 Task: Create List Brand Positioning Evaluation in Board Public Speaking Coaching to Workspace Business Coaching Services. Create List Brand Positioning Management in Board Sales Performance Improvement to Workspace Business Coaching Services. Create List Brand Positioning Metrics in Board Content Marketing E-learning Course Creation and Promotion Strategy to Workspace Business Coaching Services
Action: Mouse moved to (201, 152)
Screenshot: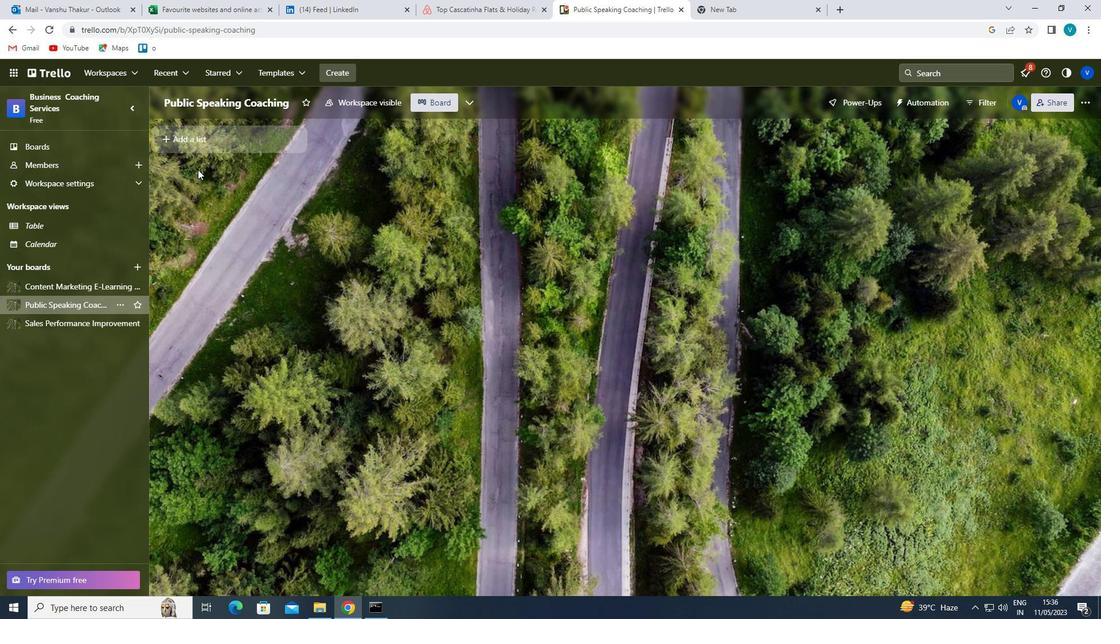 
Action: Mouse pressed left at (201, 152)
Screenshot: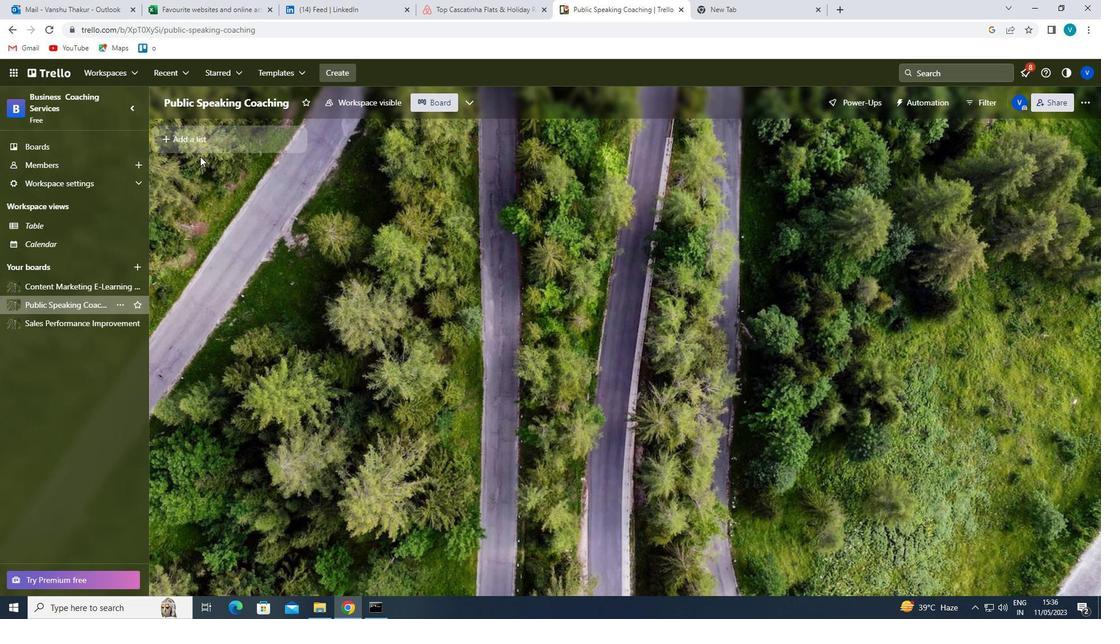 
Action: Mouse moved to (206, 143)
Screenshot: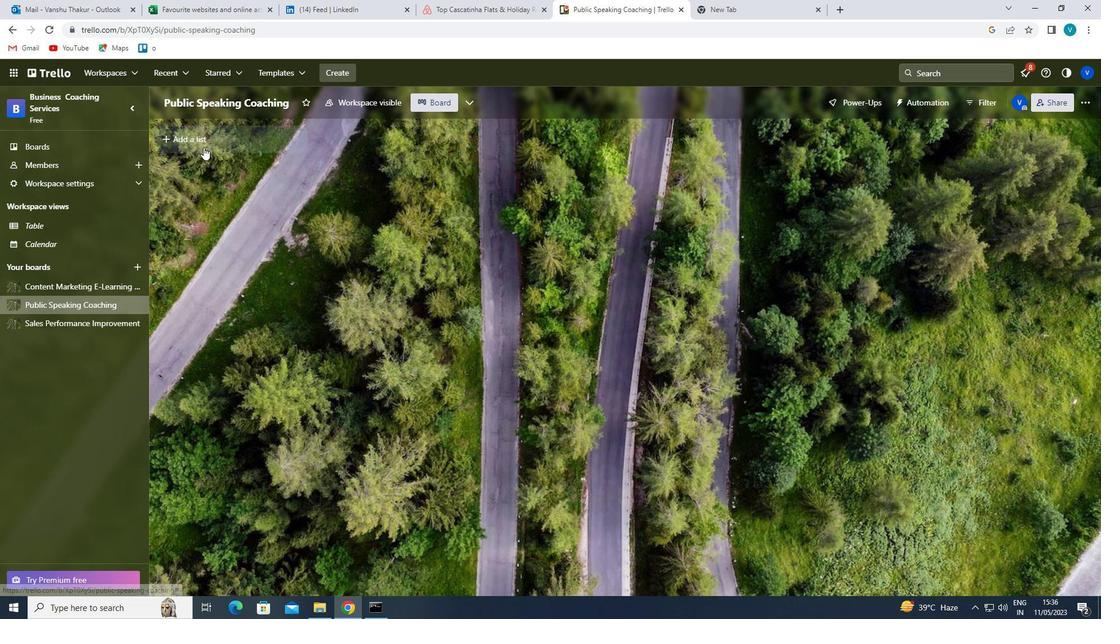 
Action: Mouse pressed left at (206, 143)
Screenshot: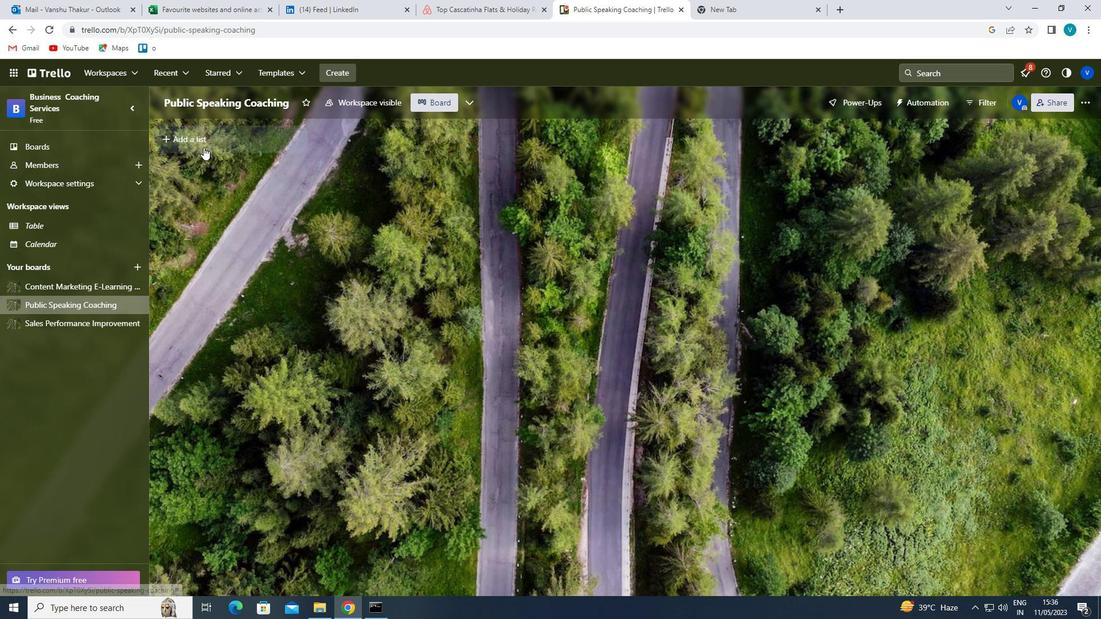 
Action: Mouse moved to (207, 141)
Screenshot: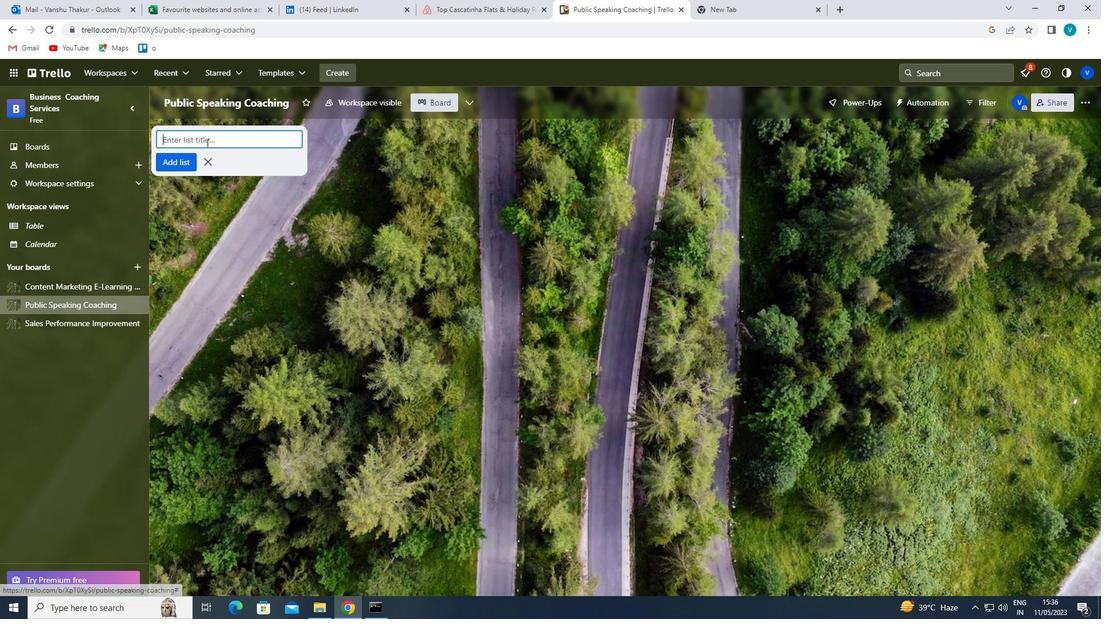 
Action: Mouse pressed left at (207, 141)
Screenshot: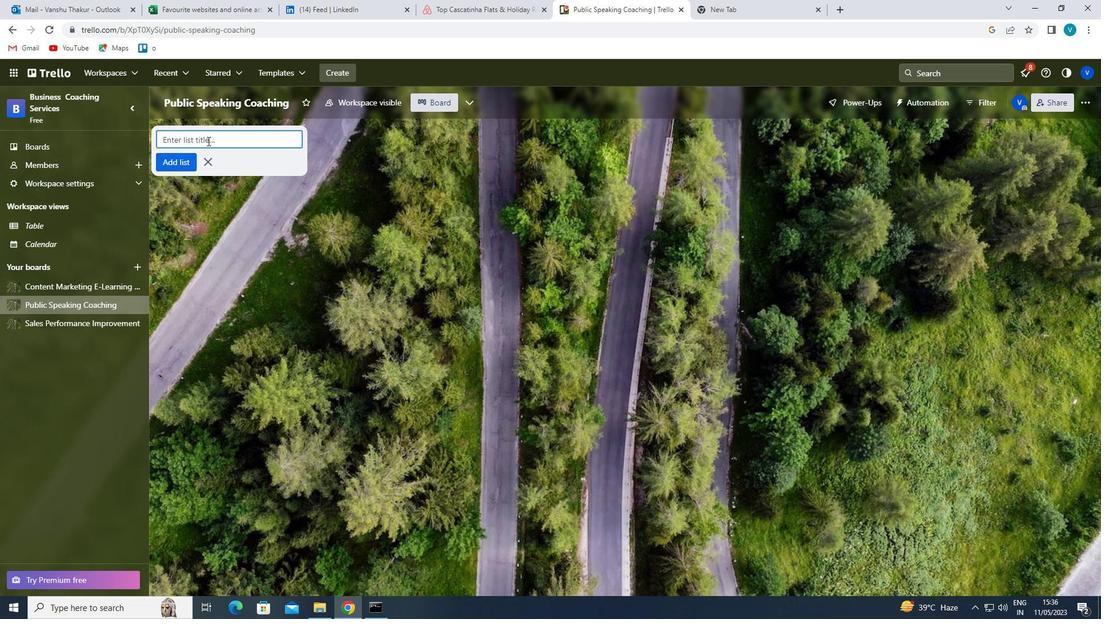 
Action: Key pressed <Key.shift>BRAND<Key.space><Key.shift><Key.shift><Key.shift><Key.shift><Key.shift><Key.shift><Key.shift><Key.shift><Key.shift>POSITIONING<Key.space><Key.shift>EVALUATION<Key.enter>
Screenshot: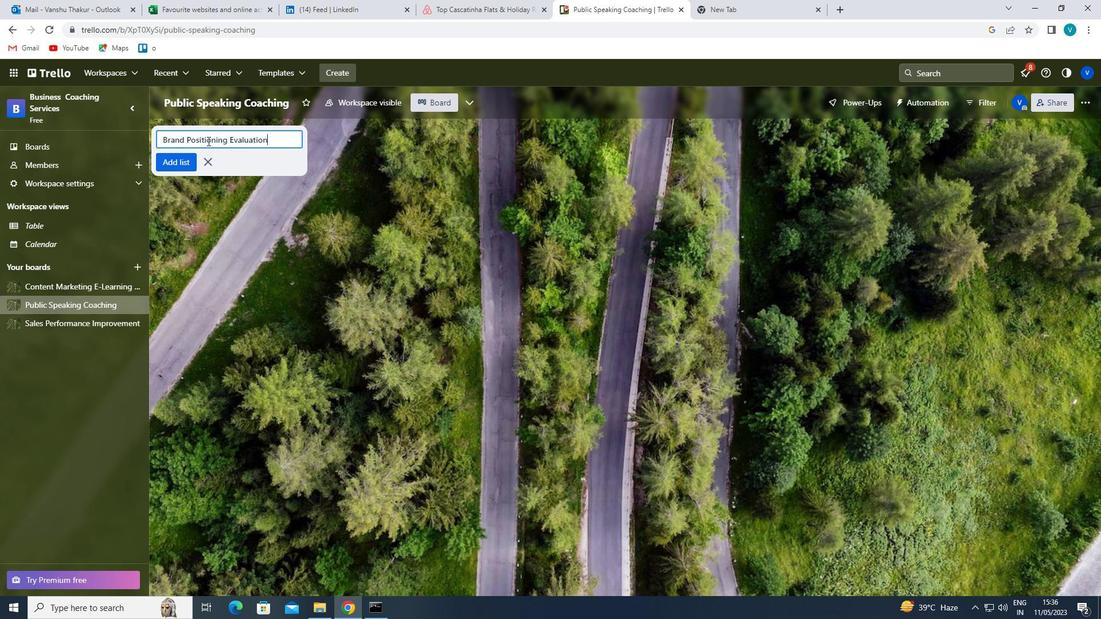 
Action: Mouse moved to (49, 322)
Screenshot: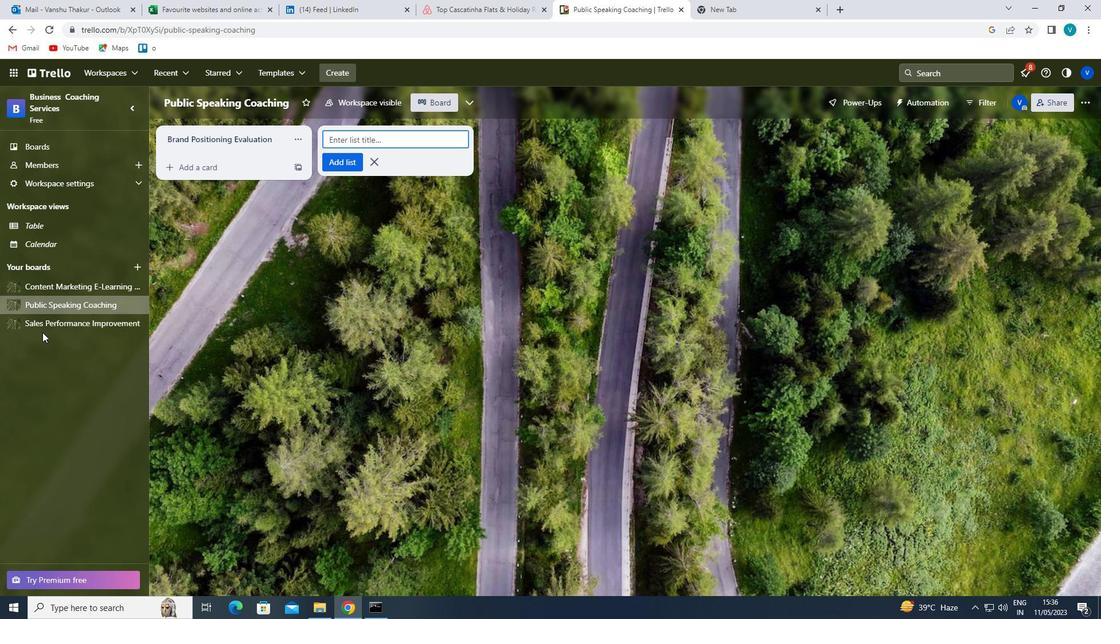 
Action: Mouse pressed left at (49, 322)
Screenshot: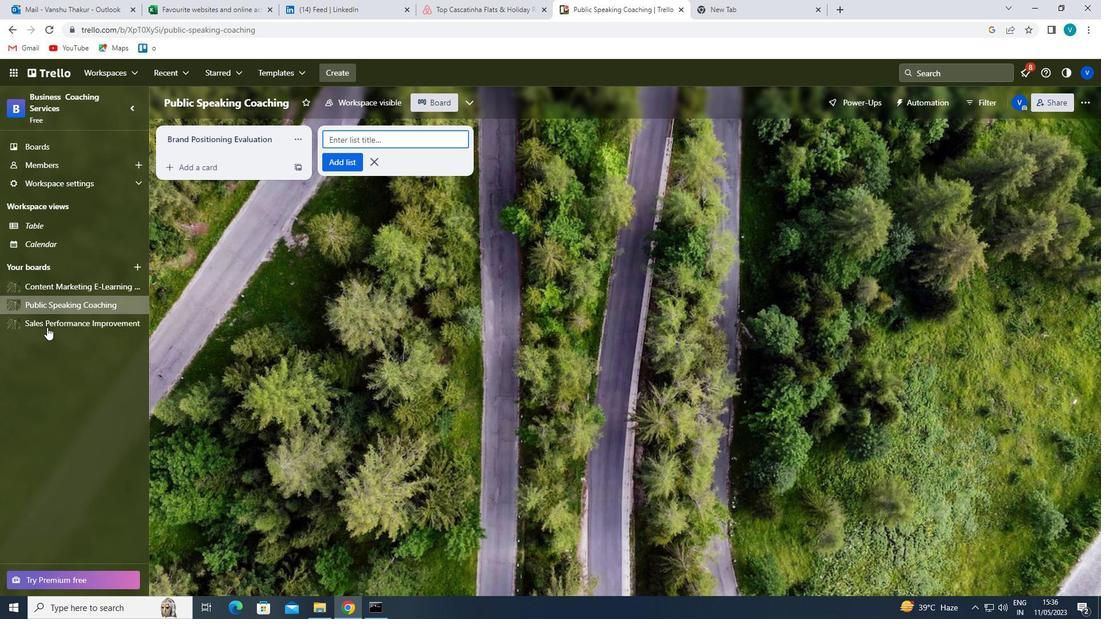 
Action: Mouse moved to (215, 139)
Screenshot: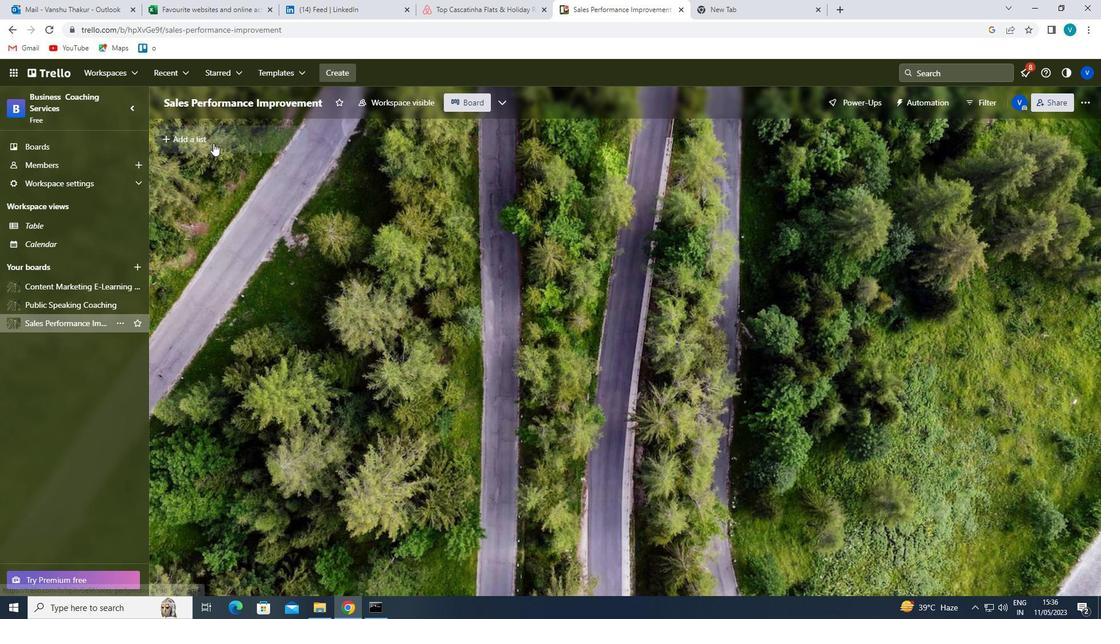 
Action: Mouse pressed left at (215, 139)
Screenshot: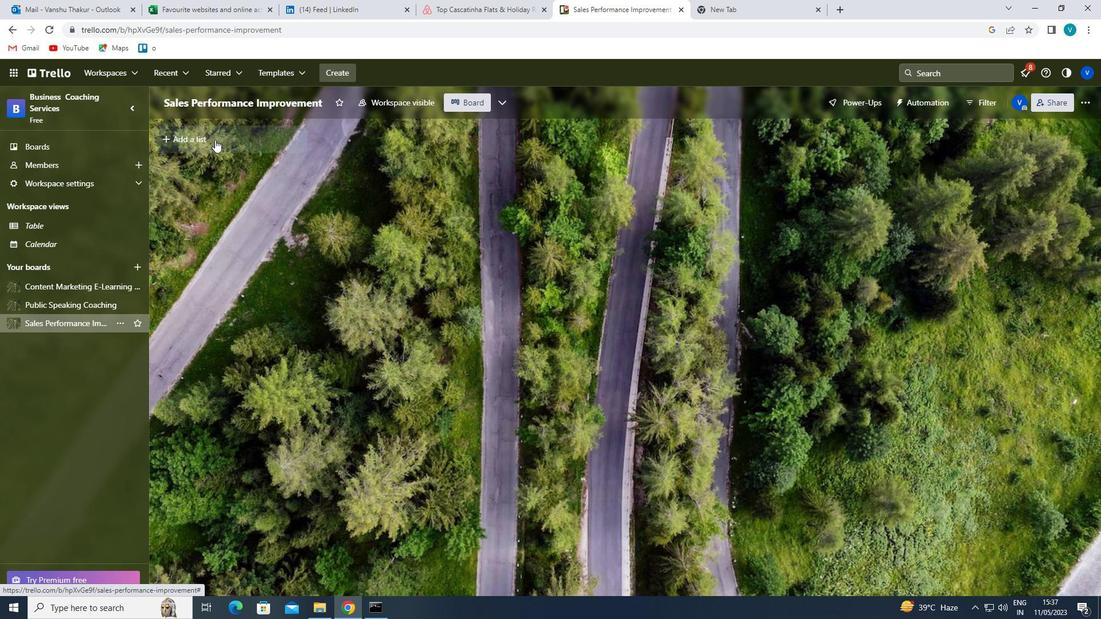 
Action: Key pressed <Key.shift>BRAND<Key.space><Key.shift>O<Key.backspace><Key.shift>POSITIONING<Key.space><Key.shift>MAANGEMENT
Screenshot: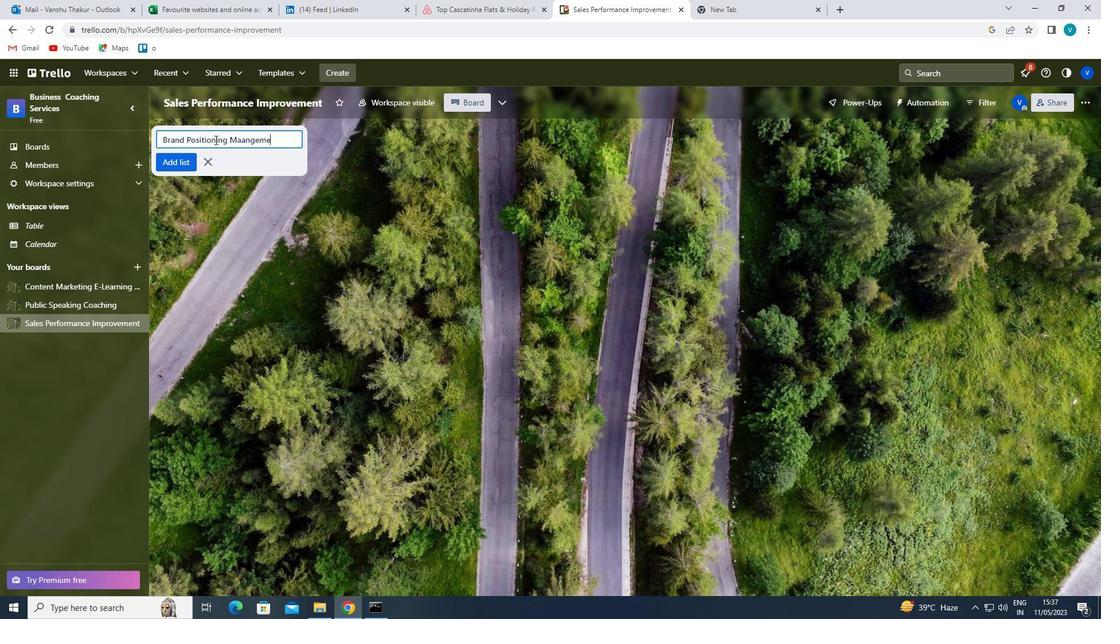 
Action: Mouse moved to (240, 137)
Screenshot: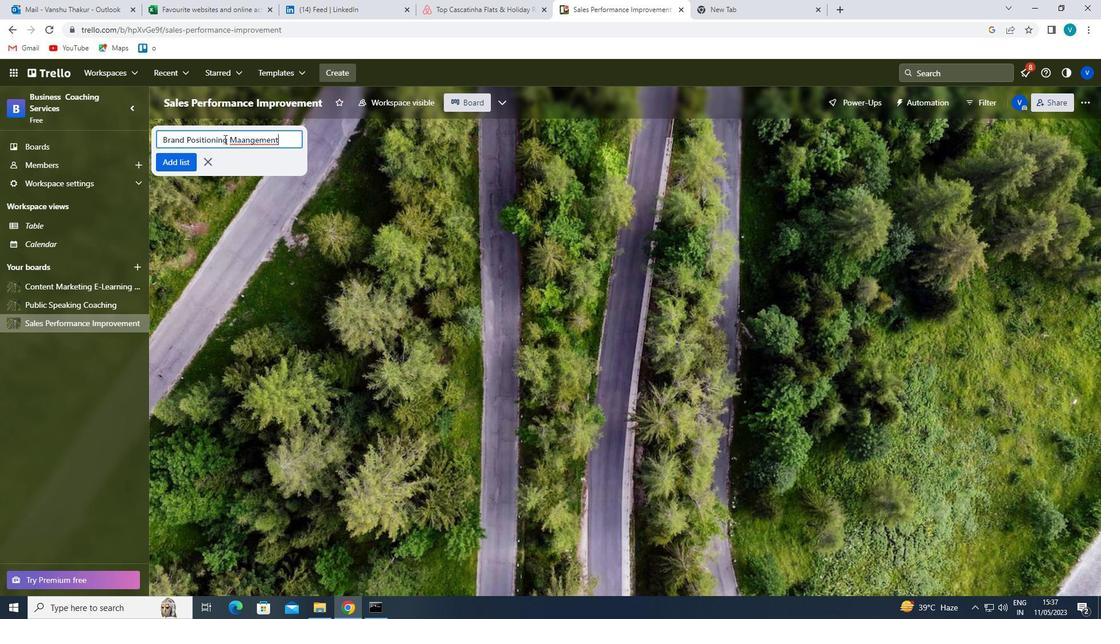 
Action: Mouse pressed left at (240, 137)
Screenshot: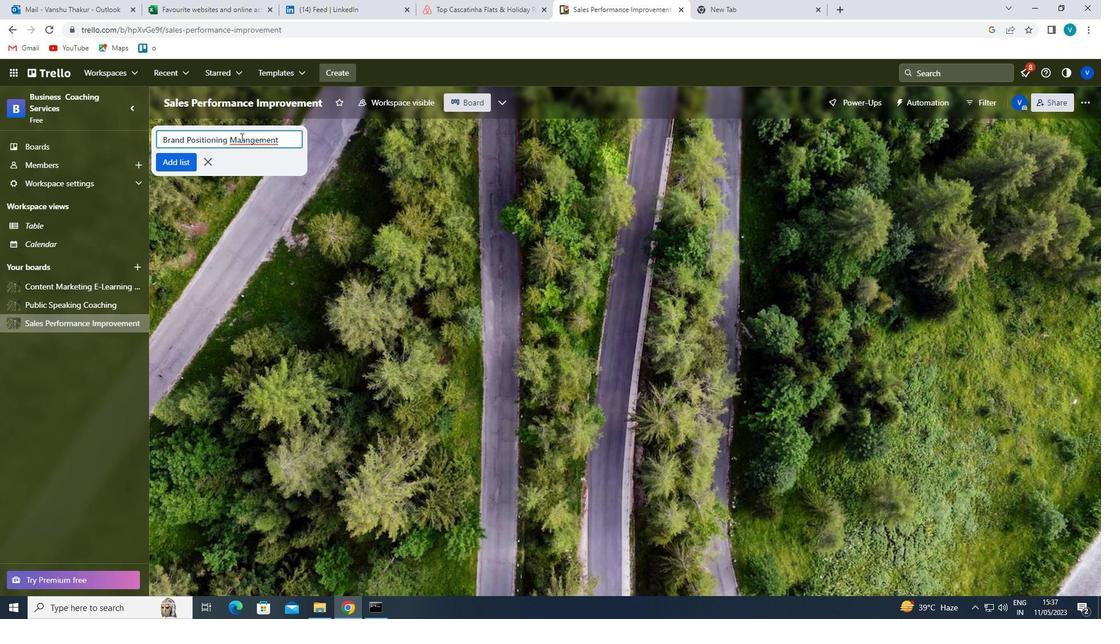 
Action: Mouse moved to (270, 185)
Screenshot: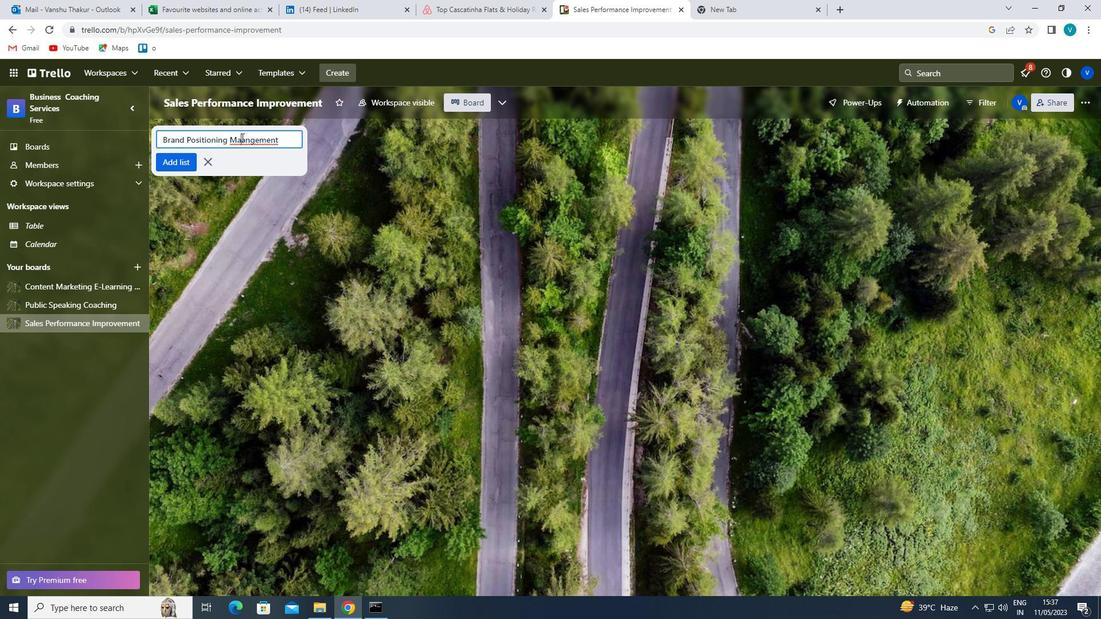 
Action: Key pressed <Key.backspace>
Screenshot: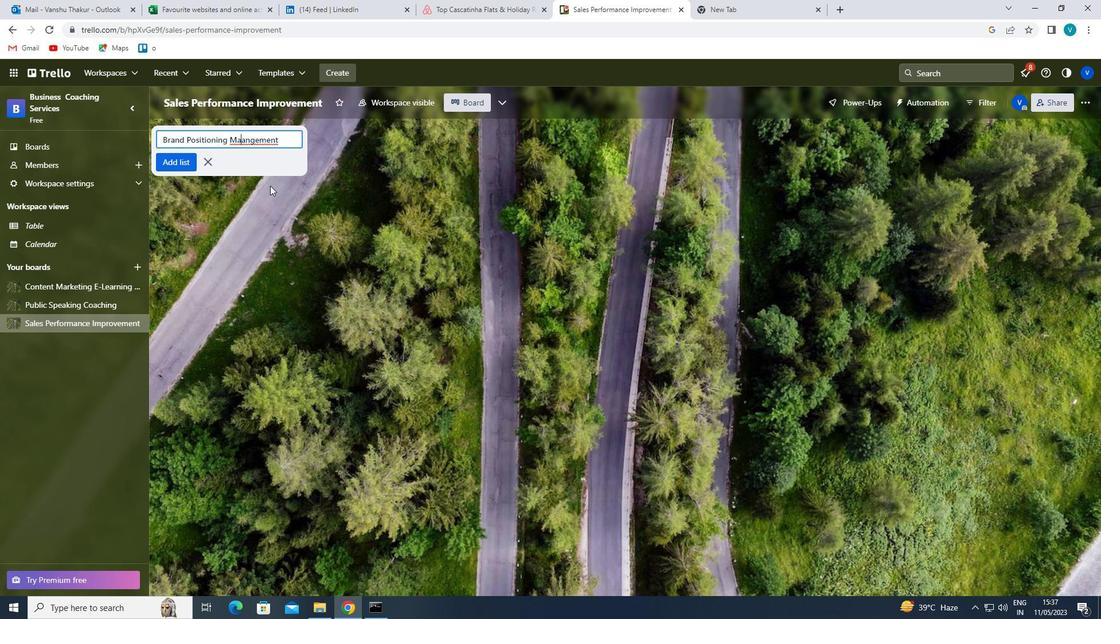 
Action: Mouse moved to (246, 136)
Screenshot: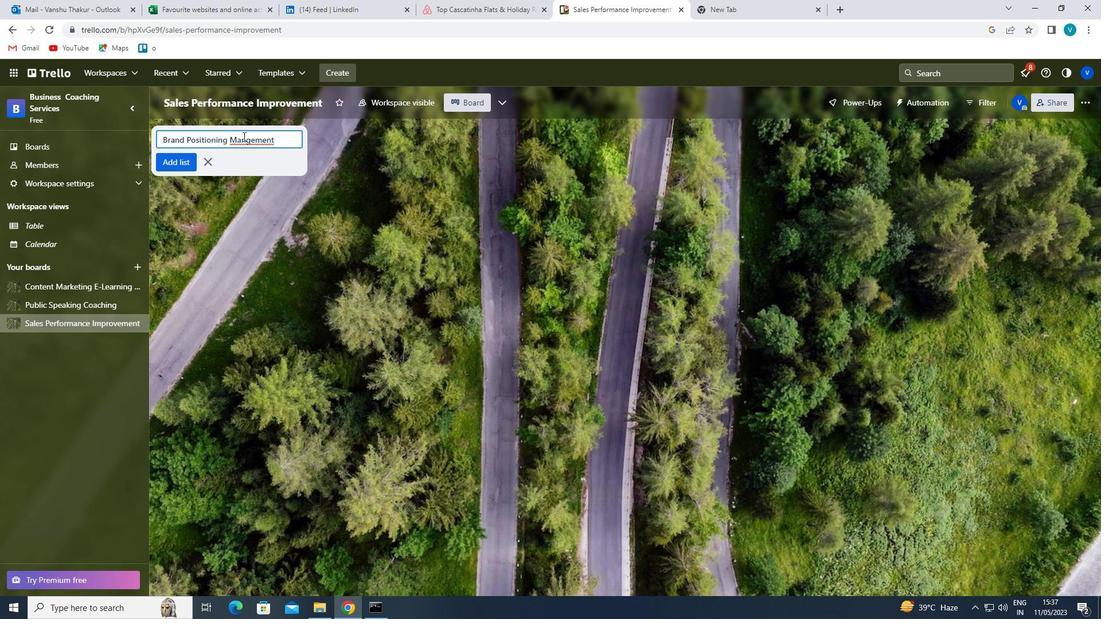 
Action: Mouse pressed left at (246, 136)
Screenshot: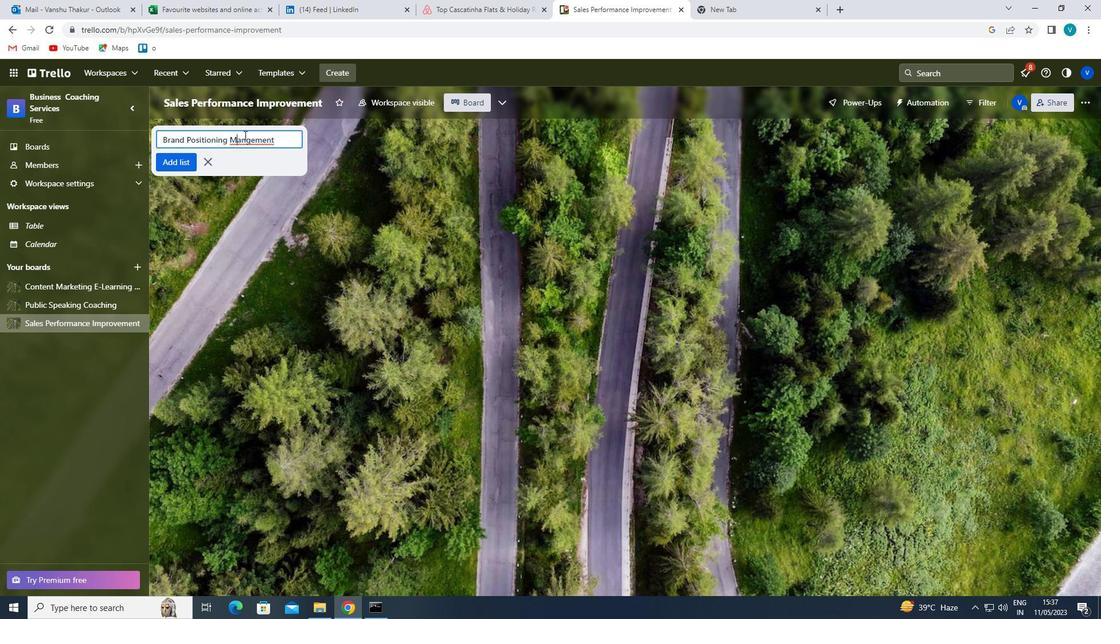 
Action: Mouse moved to (271, 227)
Screenshot: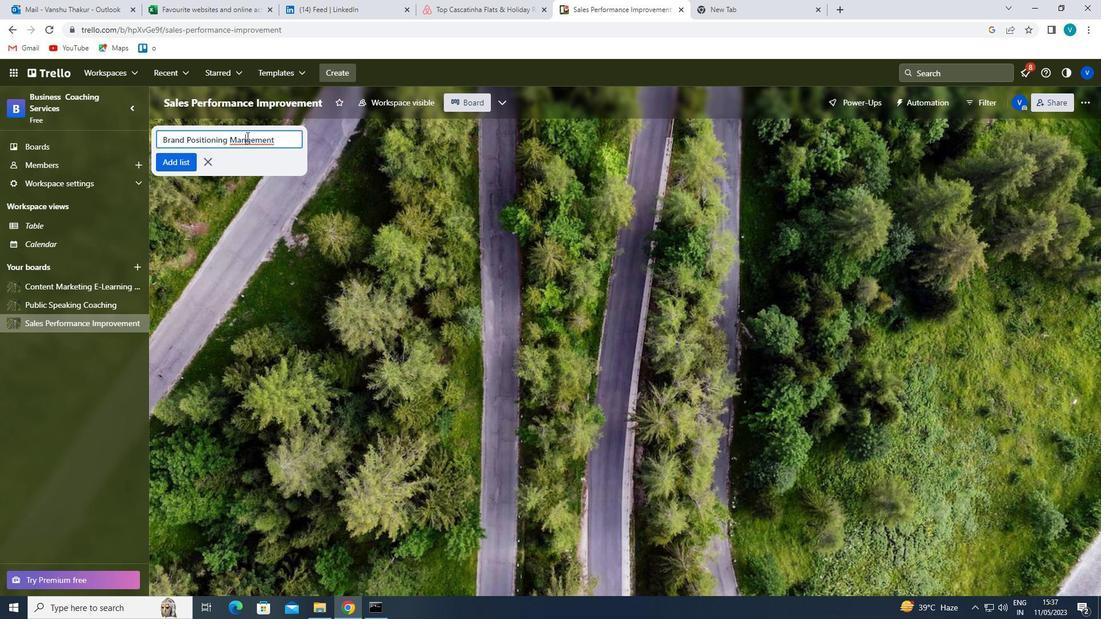 
Action: Key pressed A<Key.enter>
Screenshot: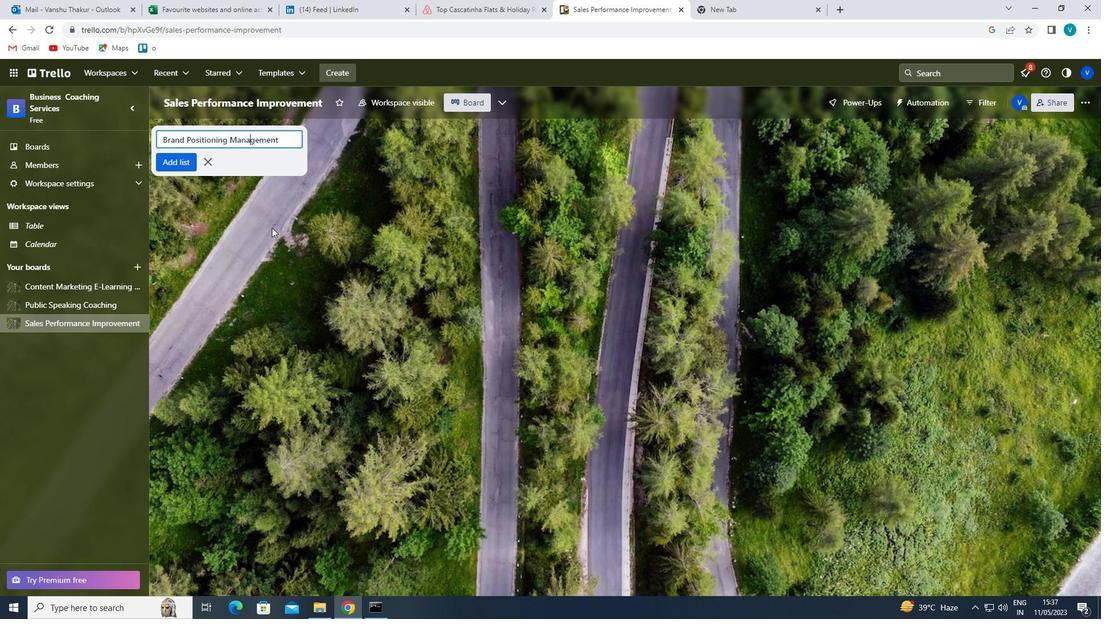 
Action: Mouse moved to (83, 287)
Screenshot: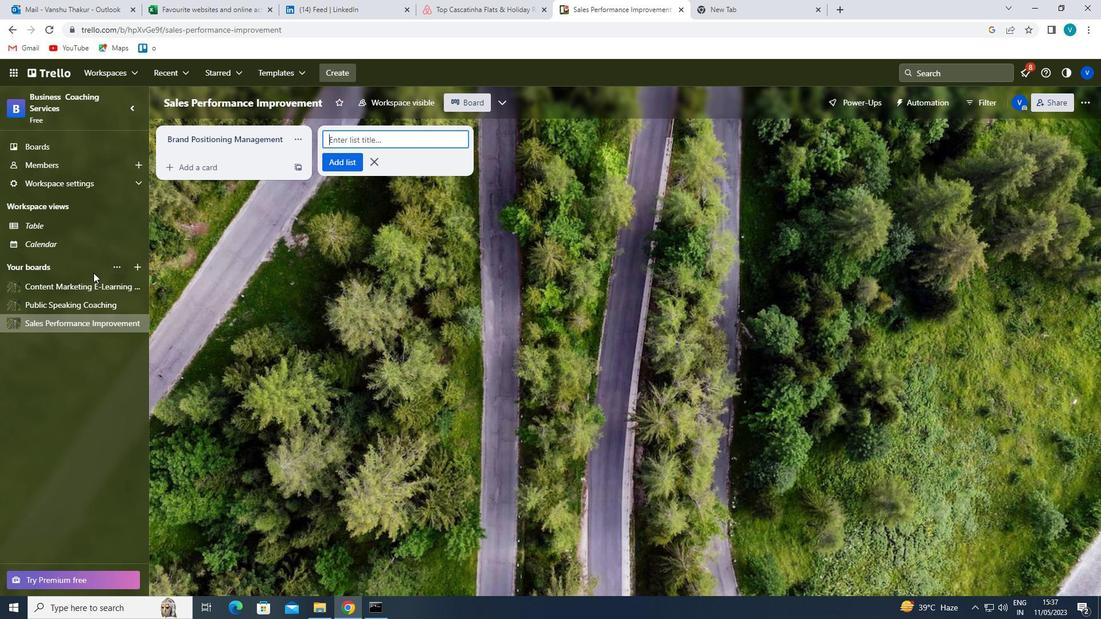 
Action: Mouse pressed left at (83, 287)
Screenshot: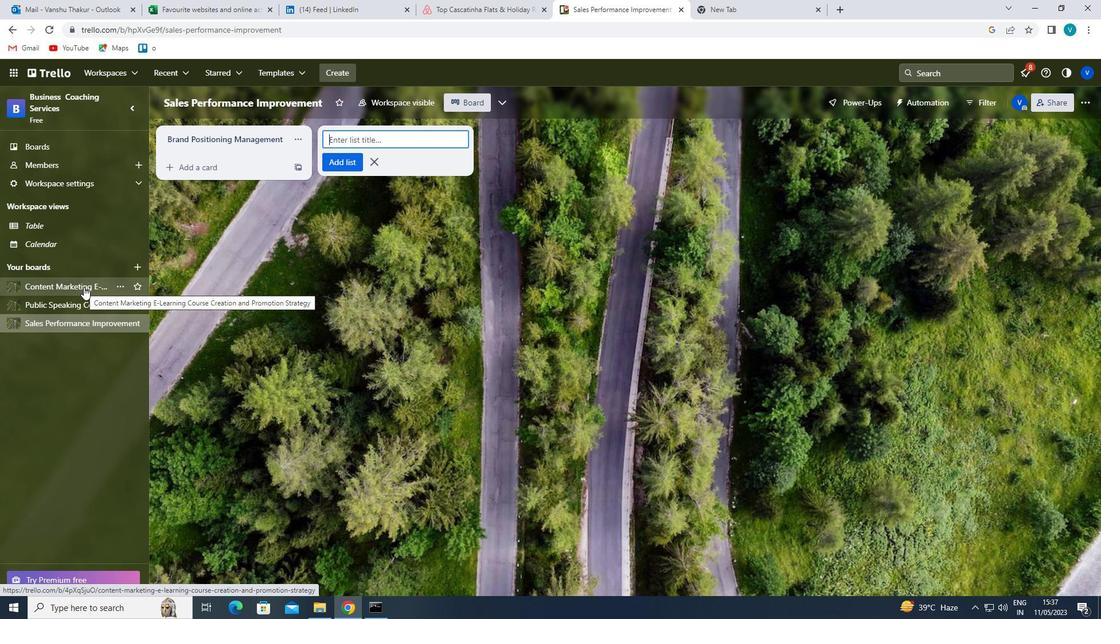 
Action: Mouse moved to (217, 142)
Screenshot: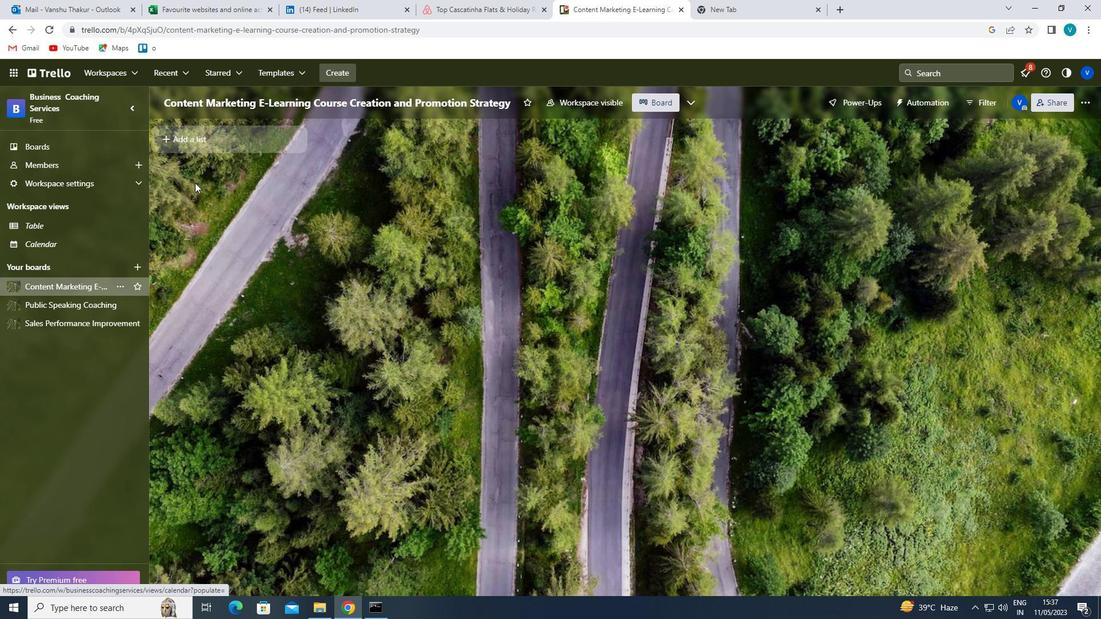 
Action: Mouse pressed left at (217, 142)
Screenshot: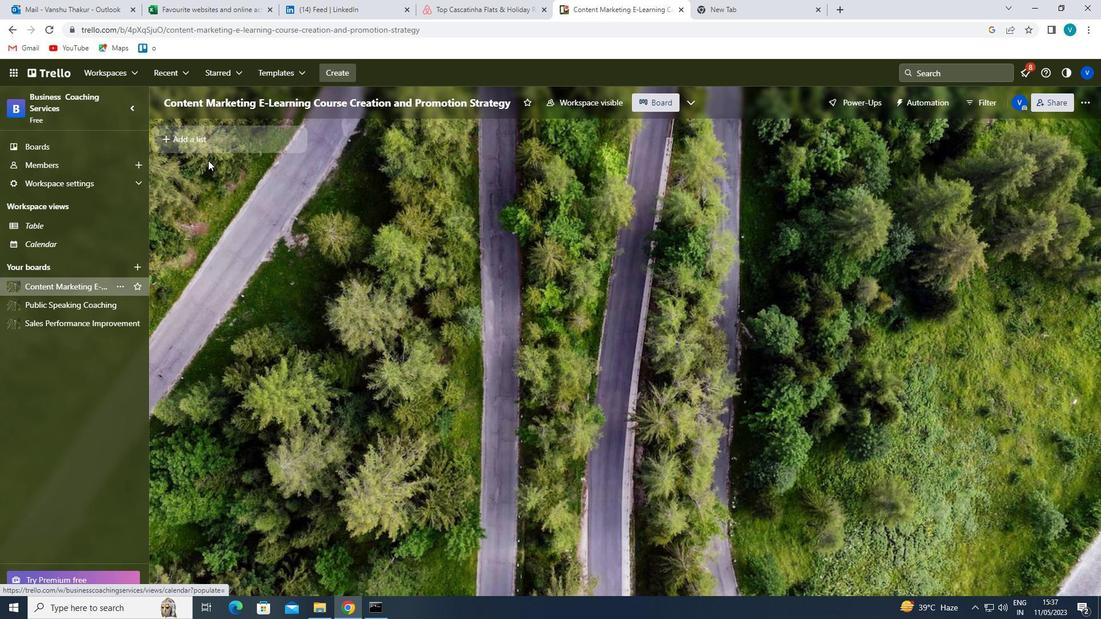 
Action: Key pressed <Key.shift>BRAND<Key.space><Key.shift>PS<Key.backspace>OSITIONING<Key.space><Key.shift>METRICS<Key.enter>
Screenshot: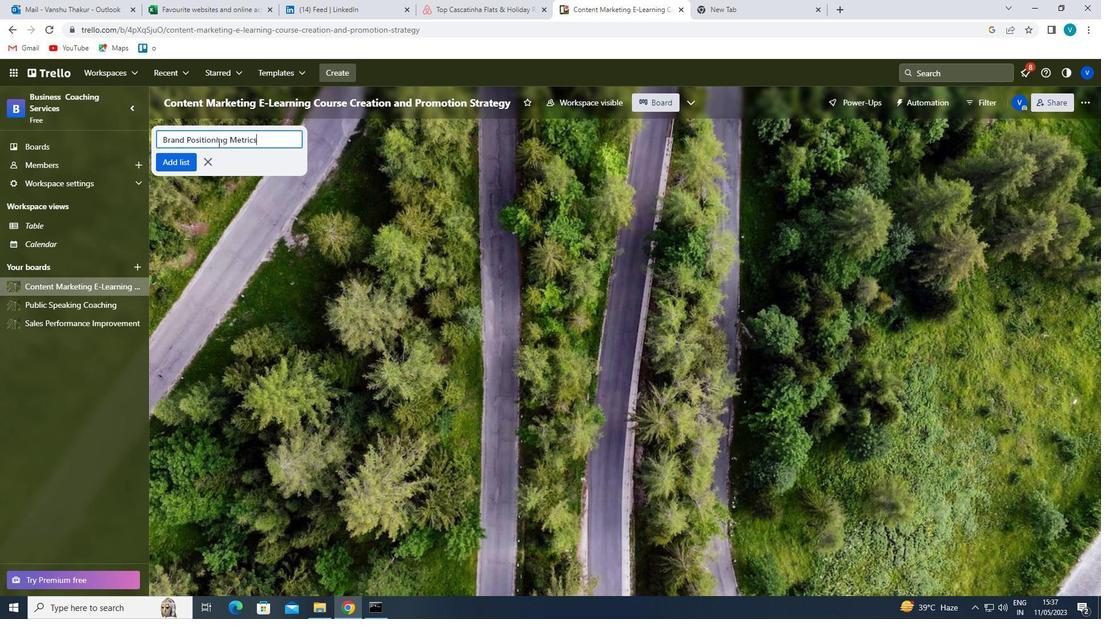 
